 Task: Add a field from the Popular template Priority a blank project AgileMastery
Action: Mouse moved to (69, 311)
Screenshot: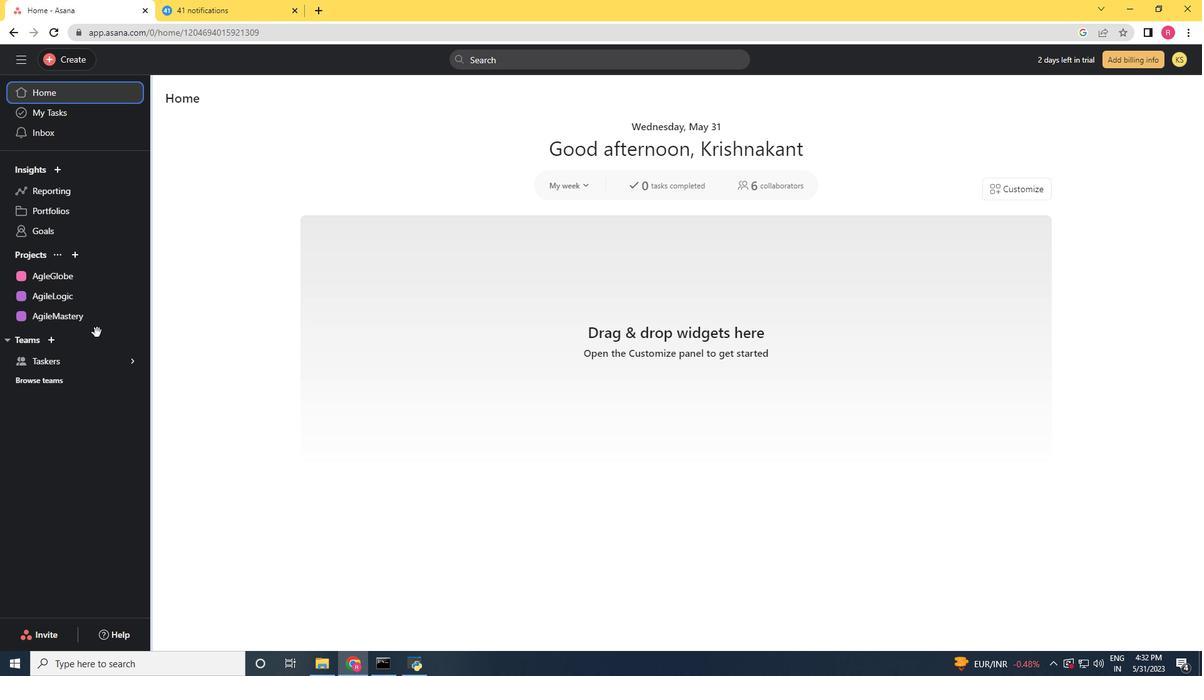 
Action: Mouse pressed left at (69, 311)
Screenshot: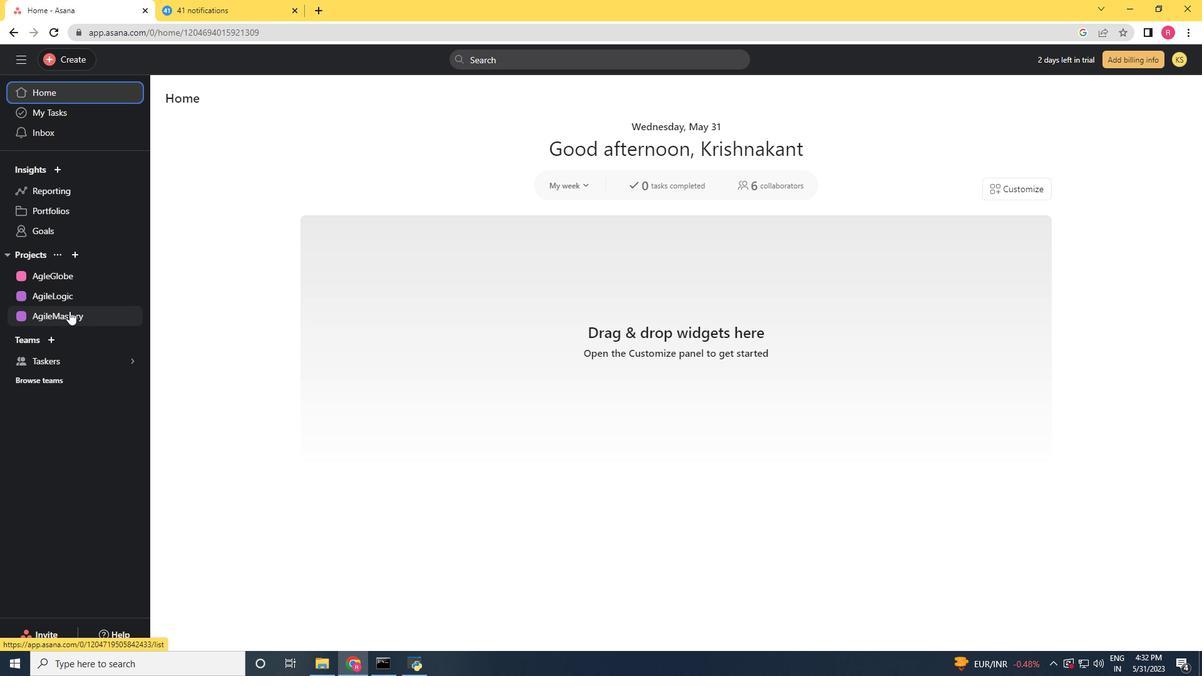 
Action: Mouse moved to (1150, 102)
Screenshot: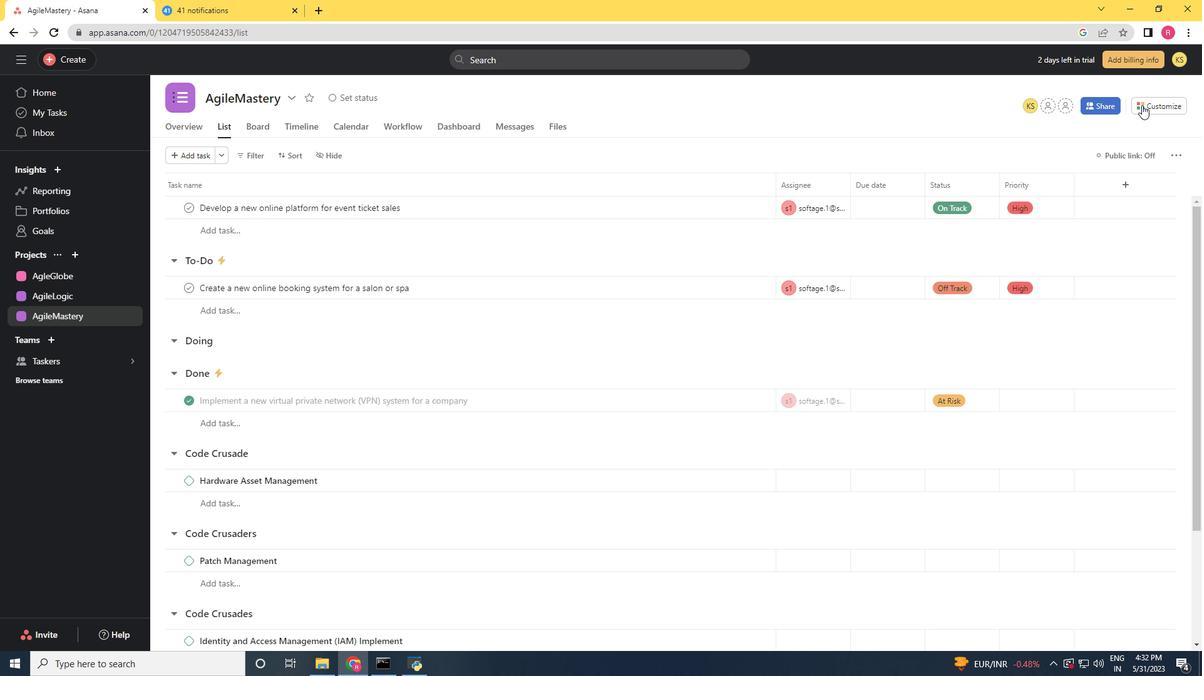 
Action: Mouse pressed left at (1150, 102)
Screenshot: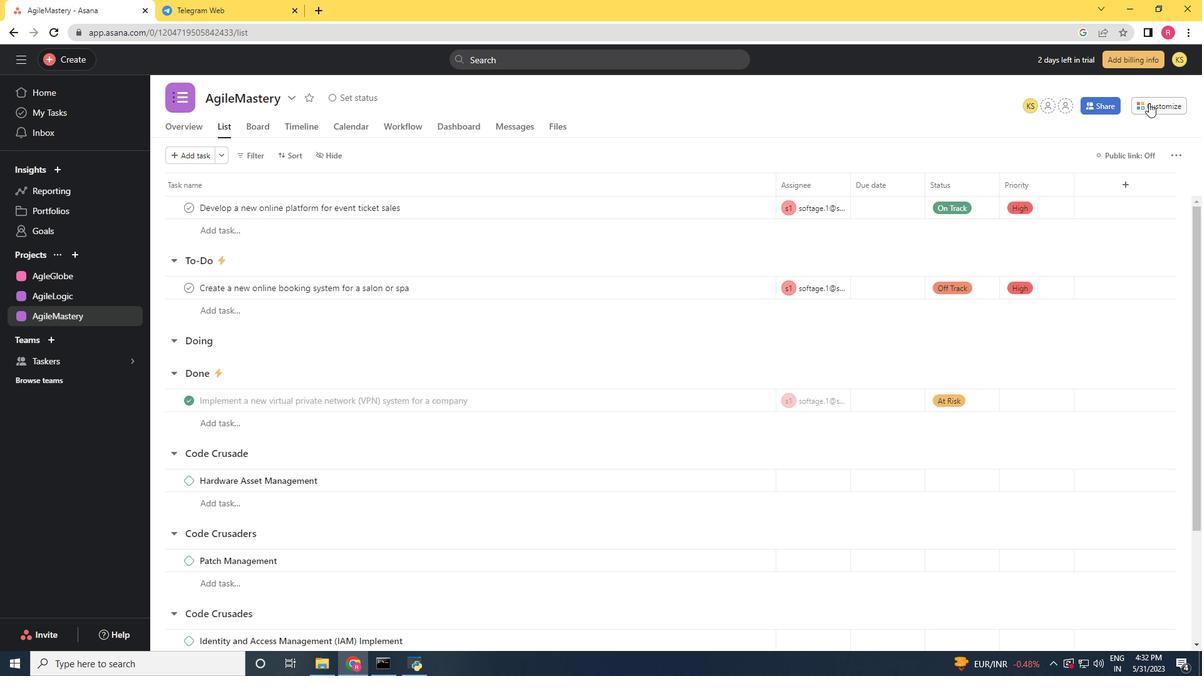 
Action: Mouse moved to (1027, 239)
Screenshot: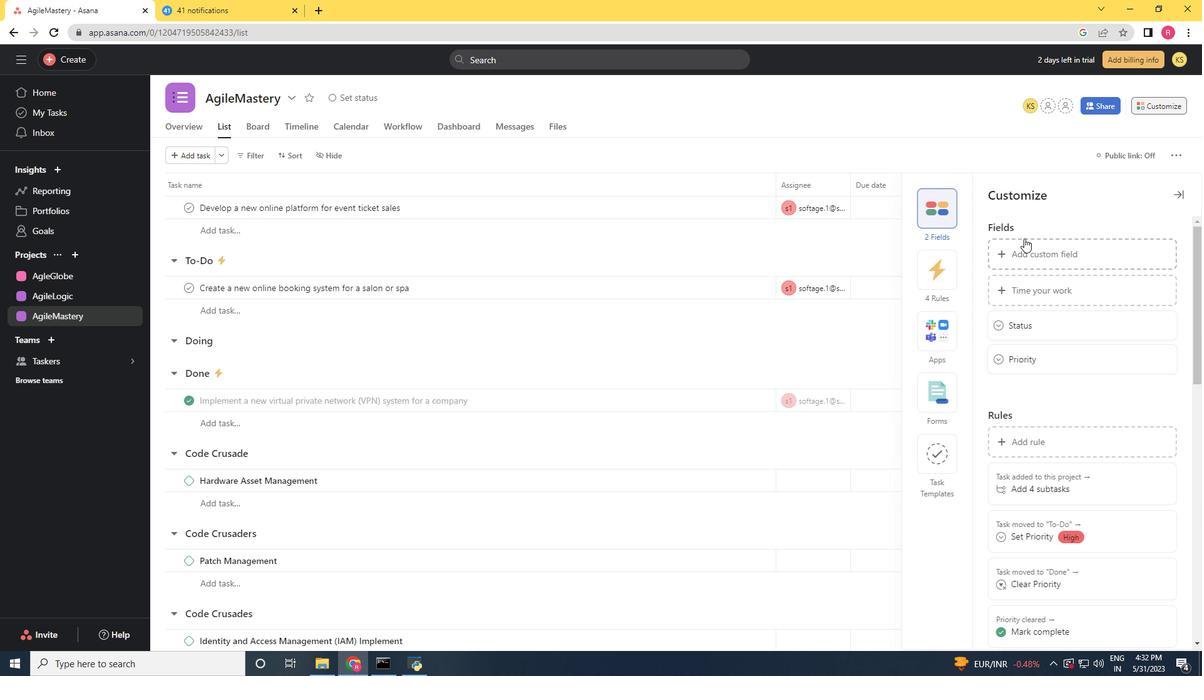 
Action: Mouse pressed left at (1027, 239)
Screenshot: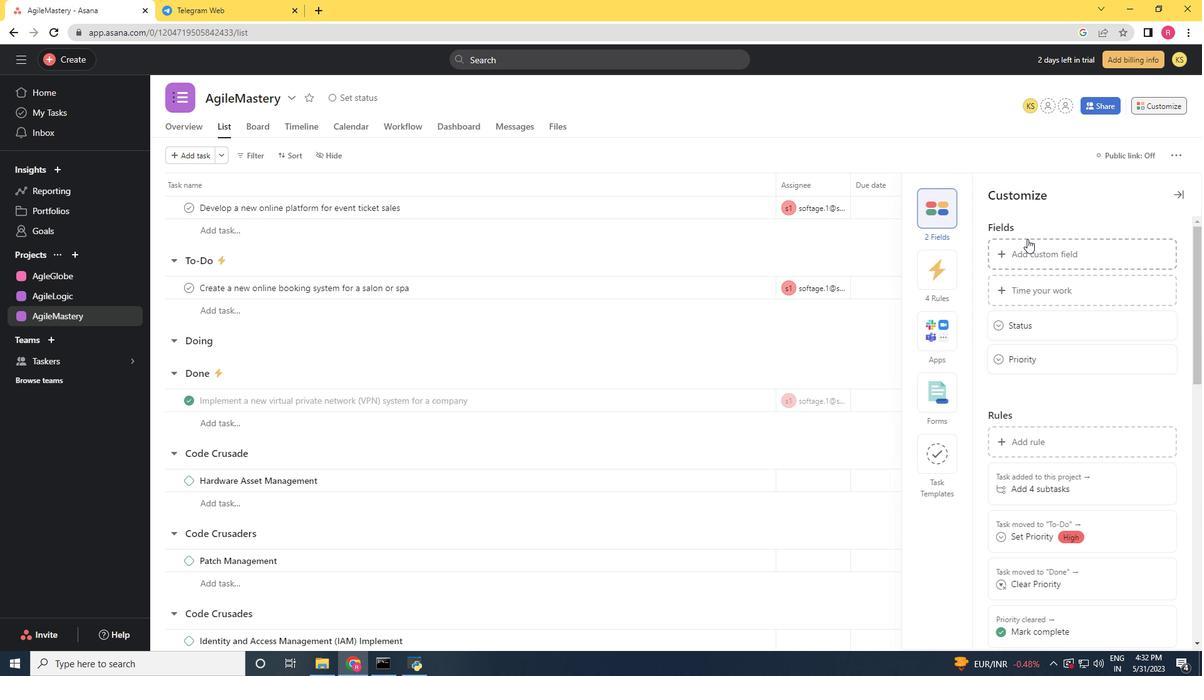 
Action: Mouse moved to (627, 220)
Screenshot: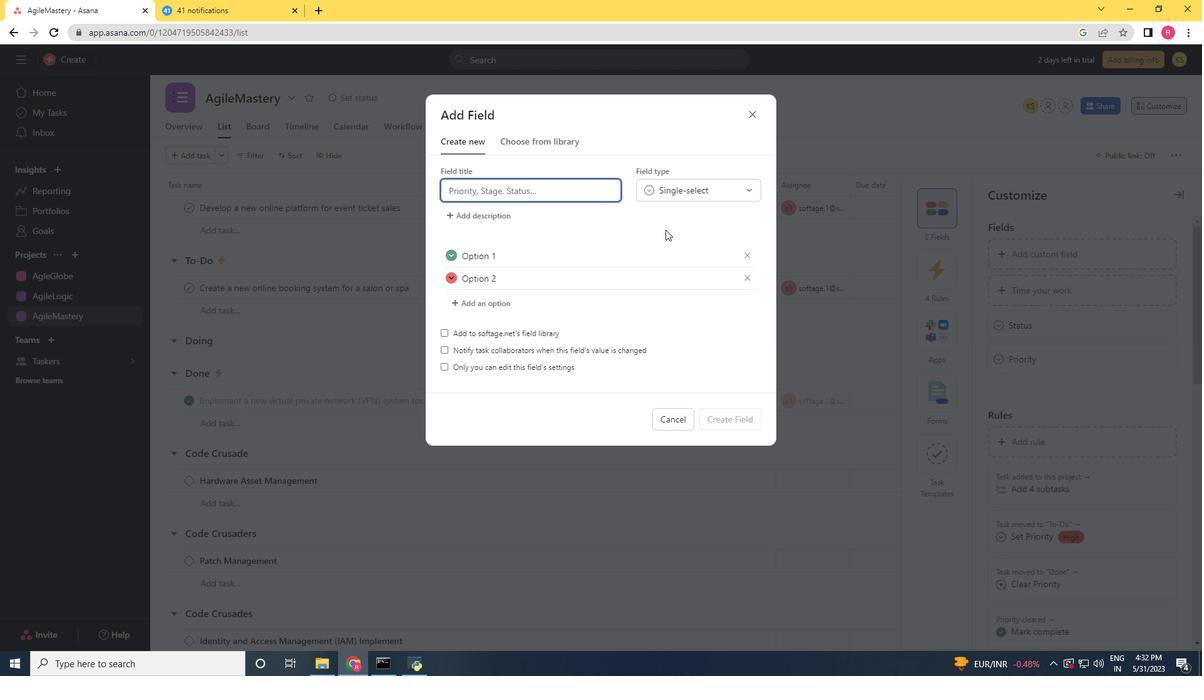 
Action: Key pressed <Key.shift><Key.shift><Key.shift><Key.shift><Key.shift>Priority
Screenshot: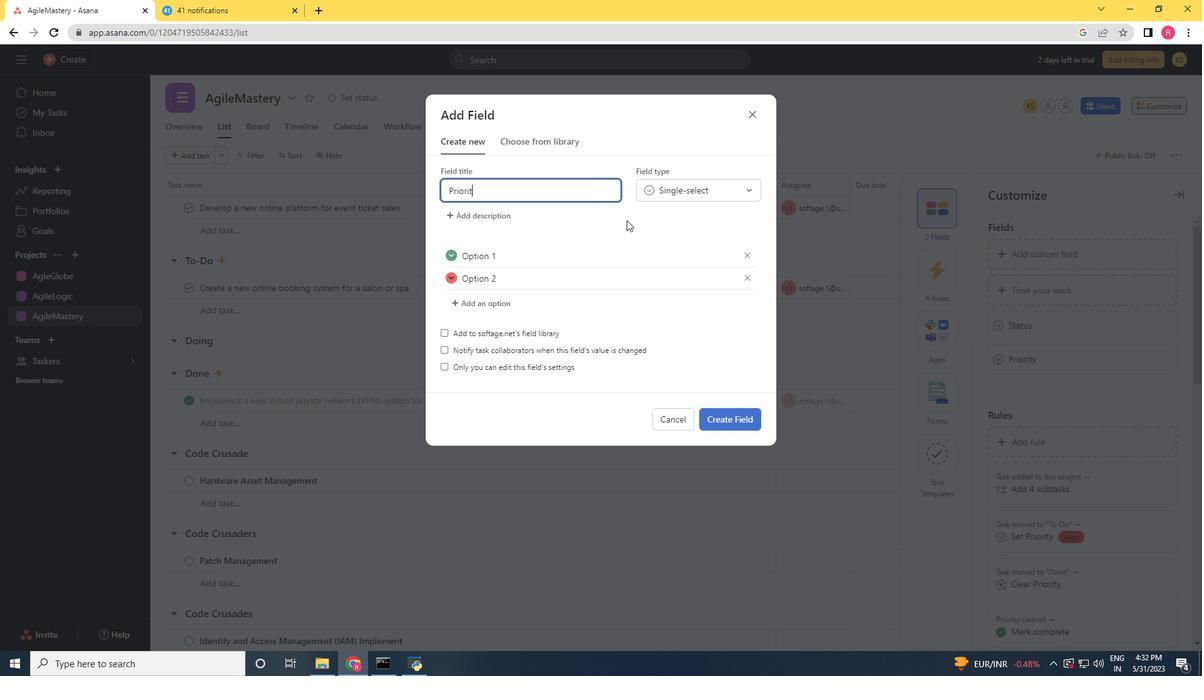 
Action: Mouse moved to (751, 424)
Screenshot: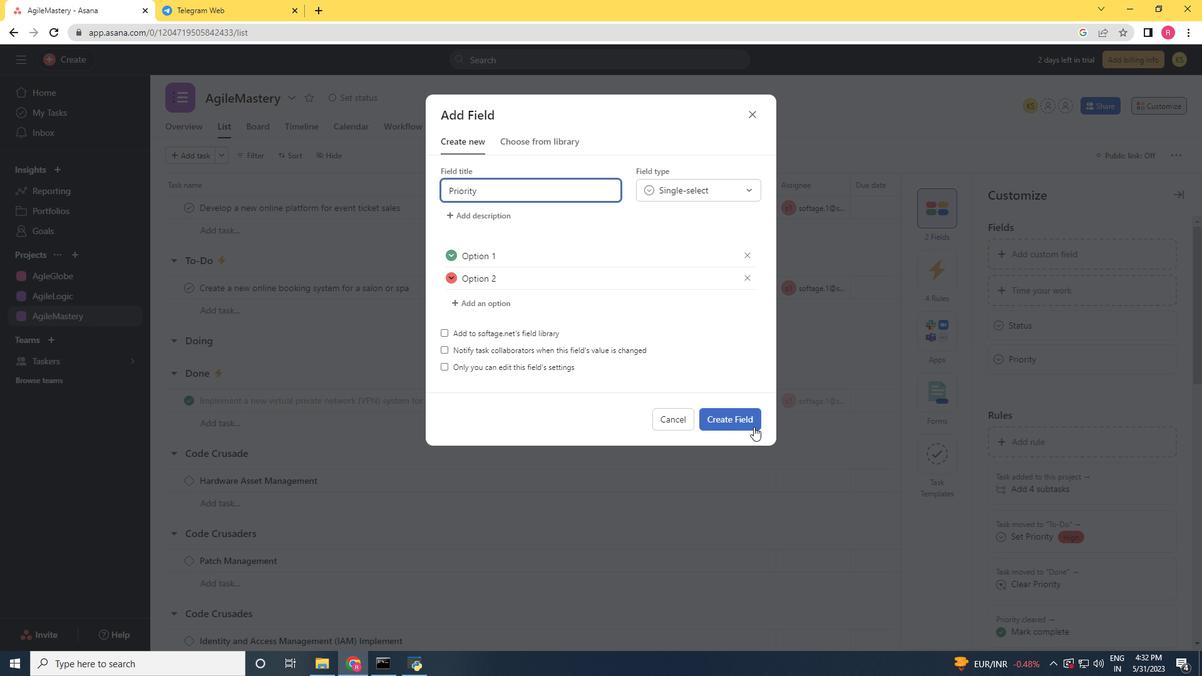 
Action: Mouse pressed left at (751, 424)
Screenshot: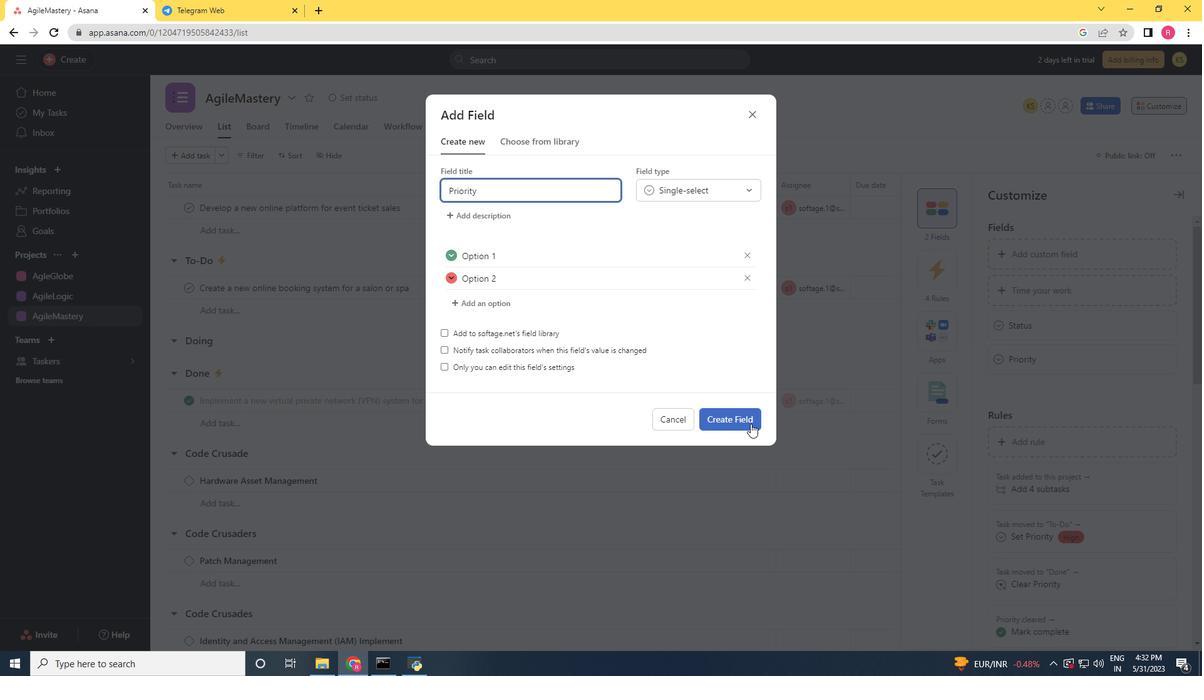 
